 Task: Set a reminder to back up your important files on the 5th at 12:00 PM.
Action: Mouse moved to (147, 230)
Screenshot: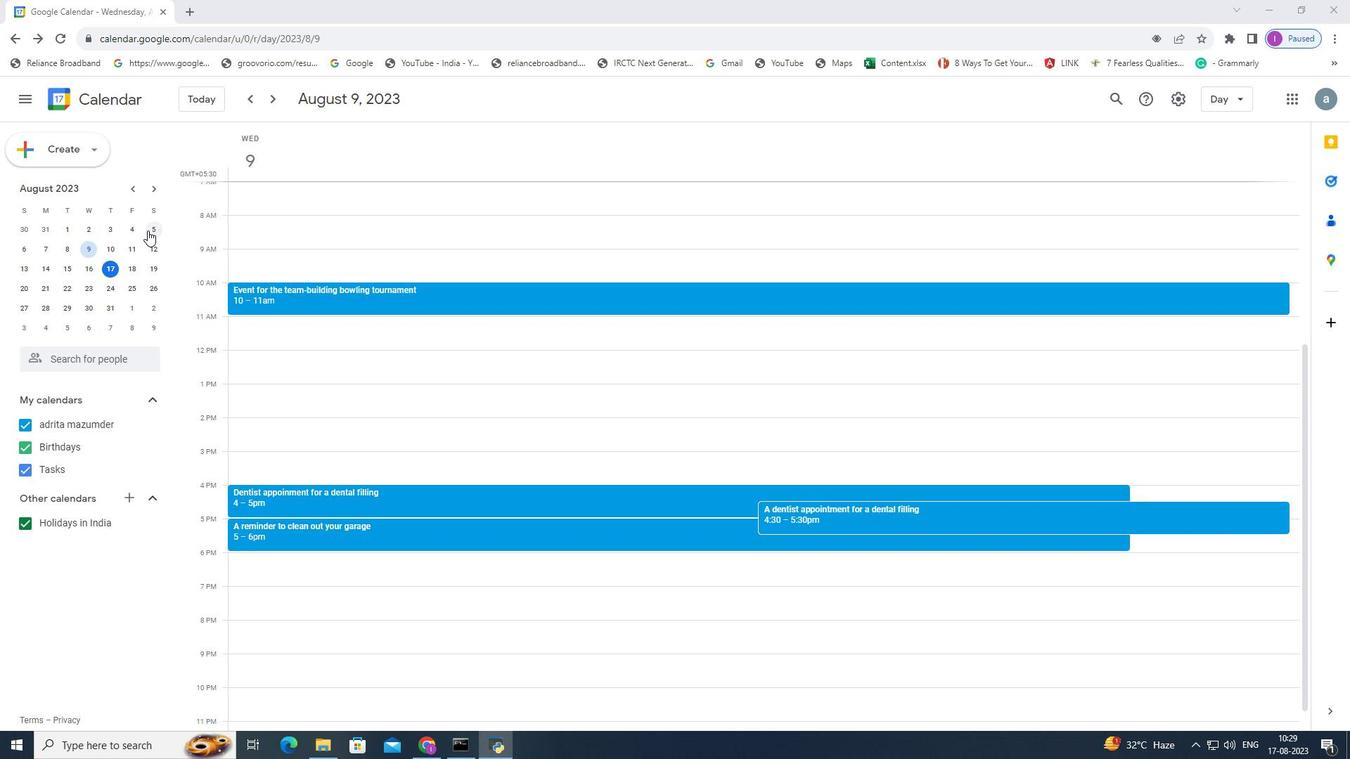 
Action: Mouse pressed left at (147, 230)
Screenshot: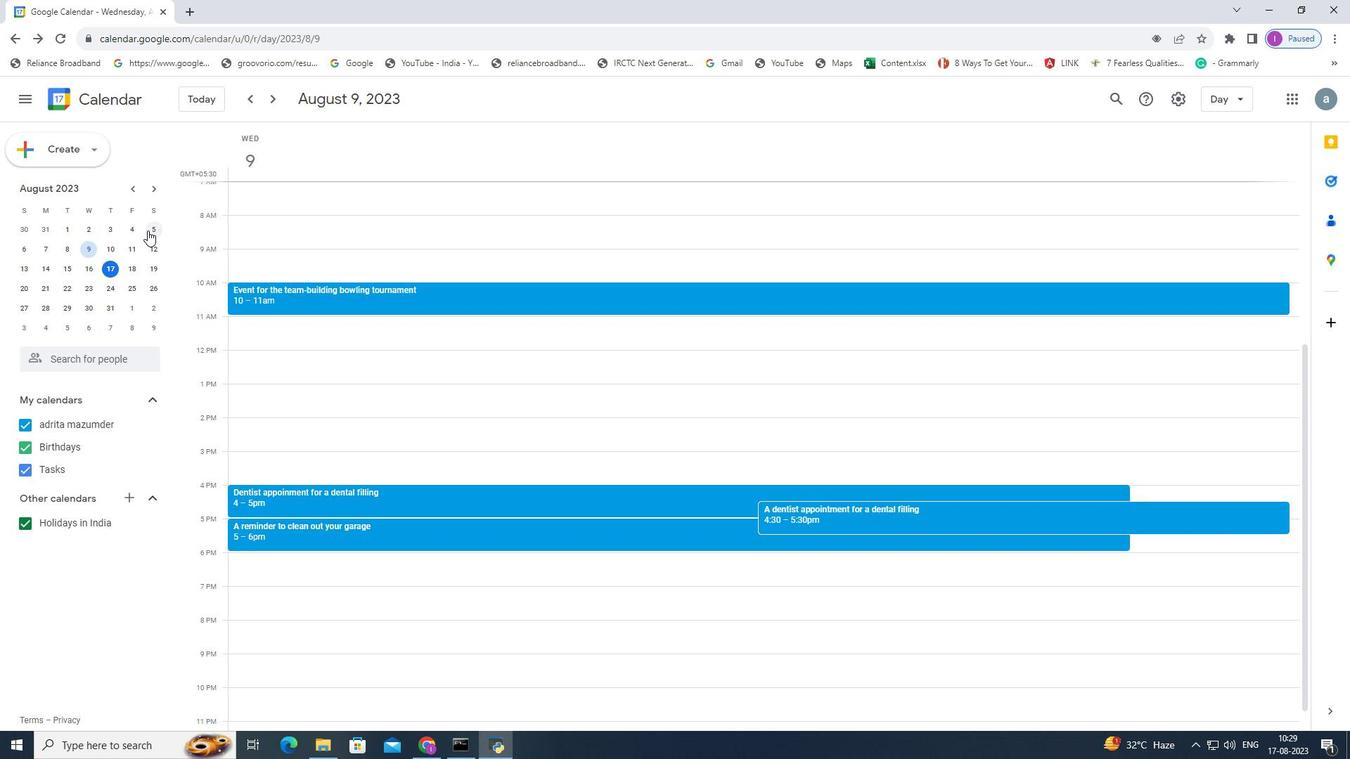 
Action: Mouse pressed left at (147, 230)
Screenshot: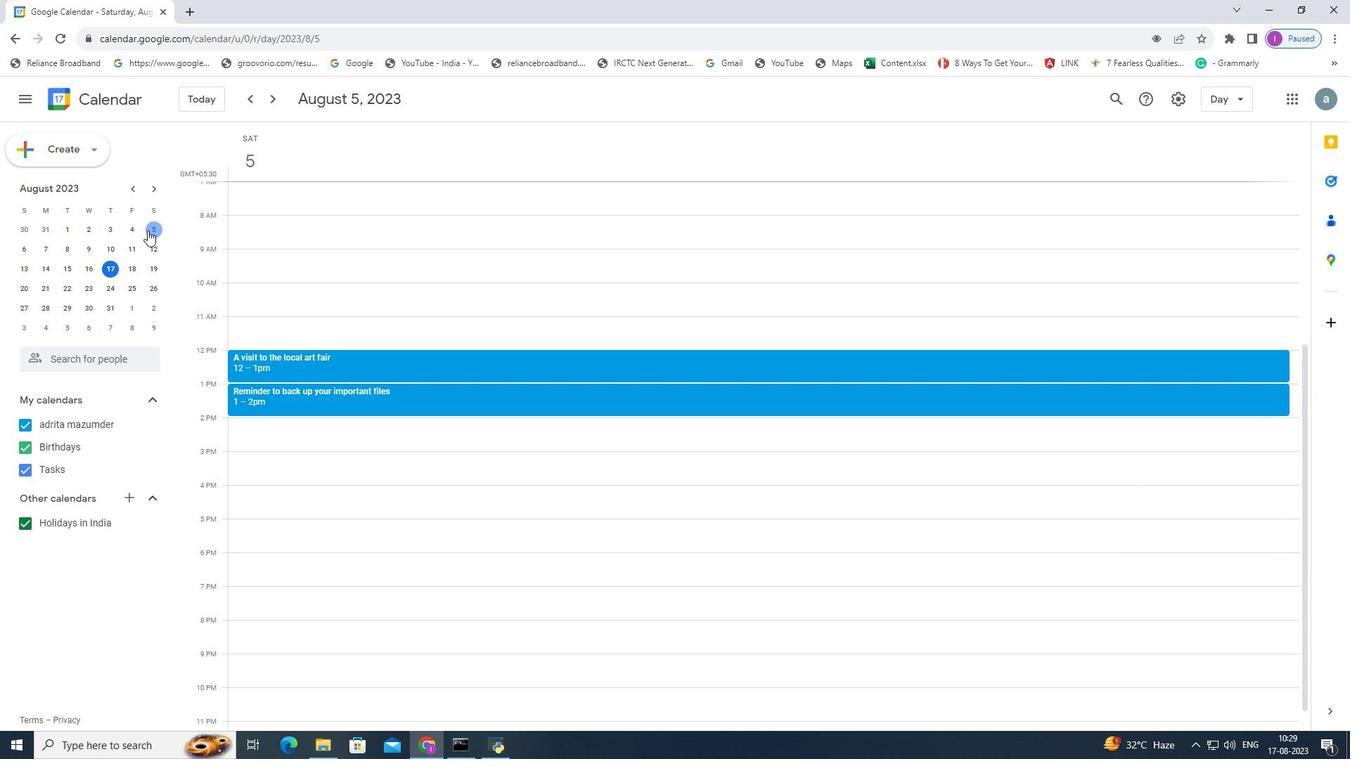 
Action: Mouse moved to (449, 366)
Screenshot: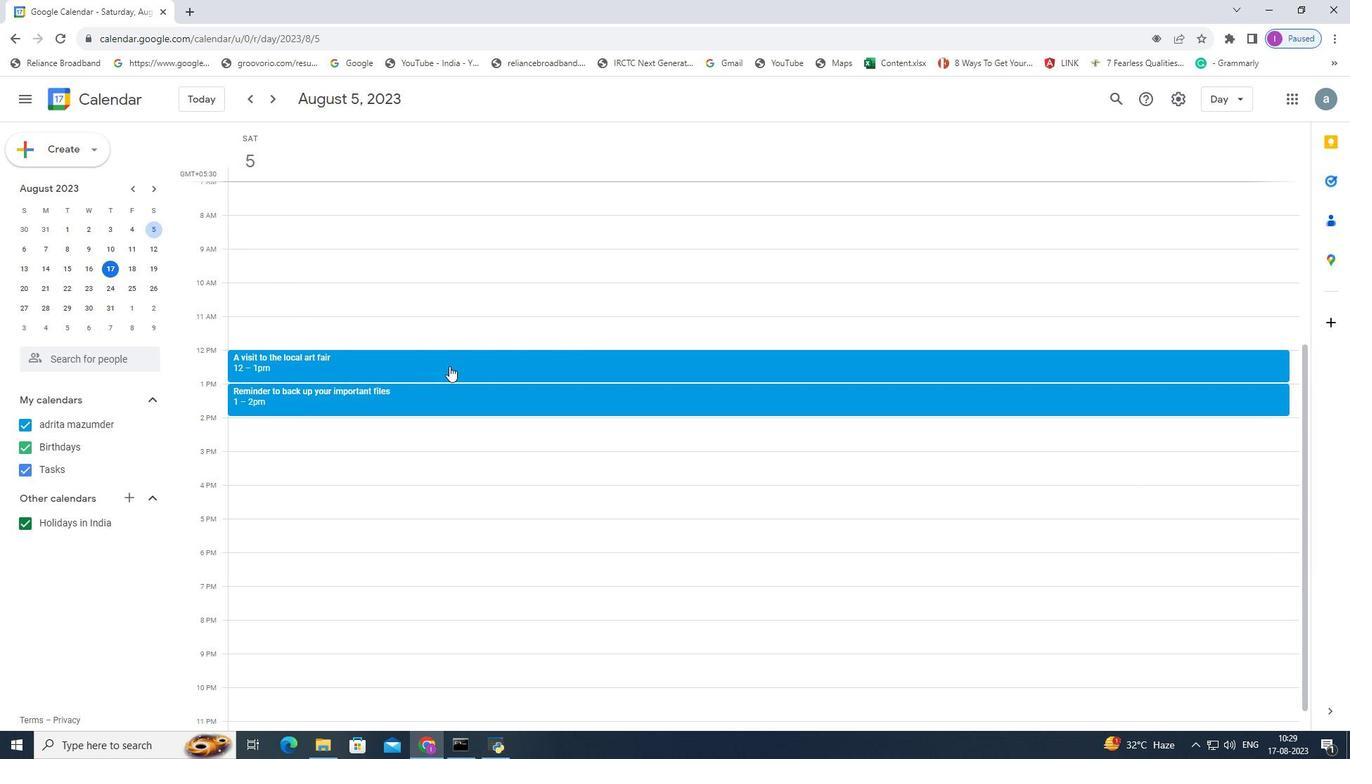 
Action: Mouse pressed left at (449, 366)
Screenshot: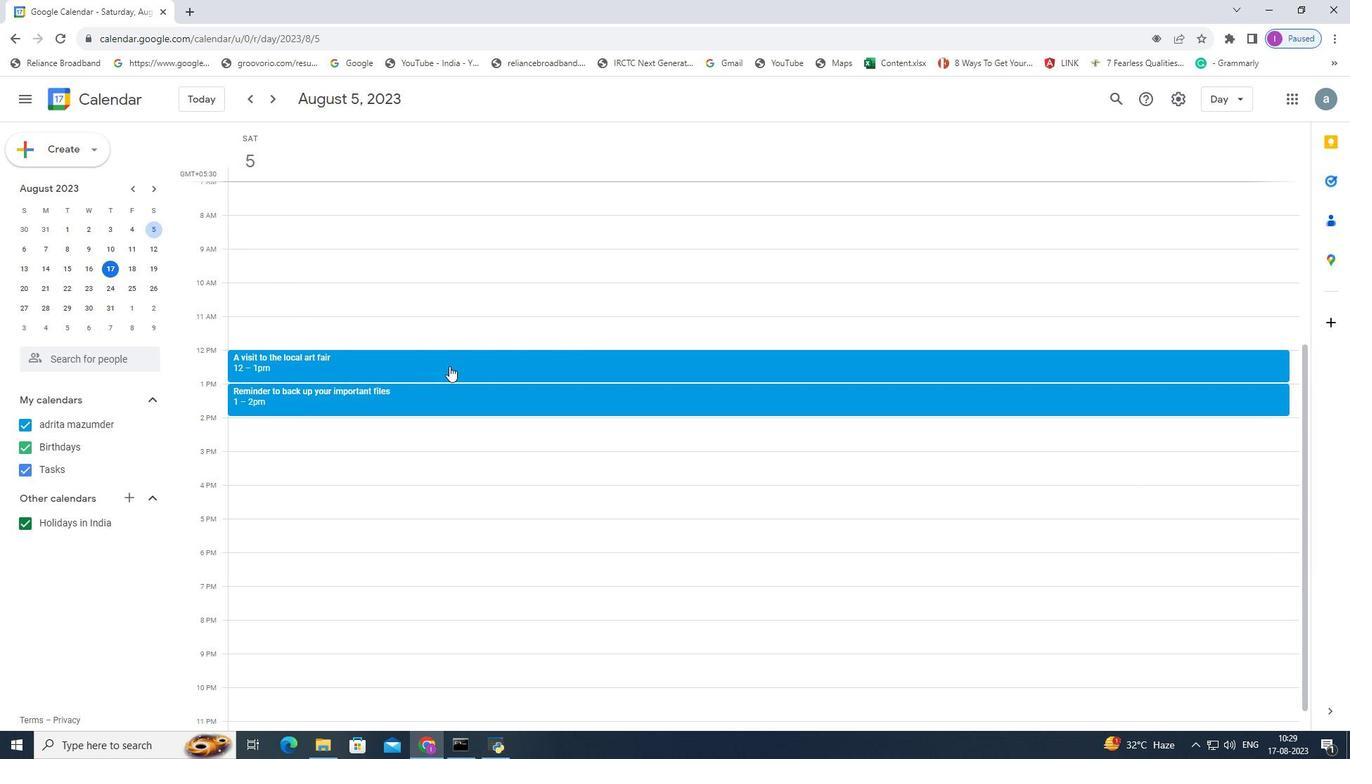 
Action: Mouse moved to (391, 364)
Screenshot: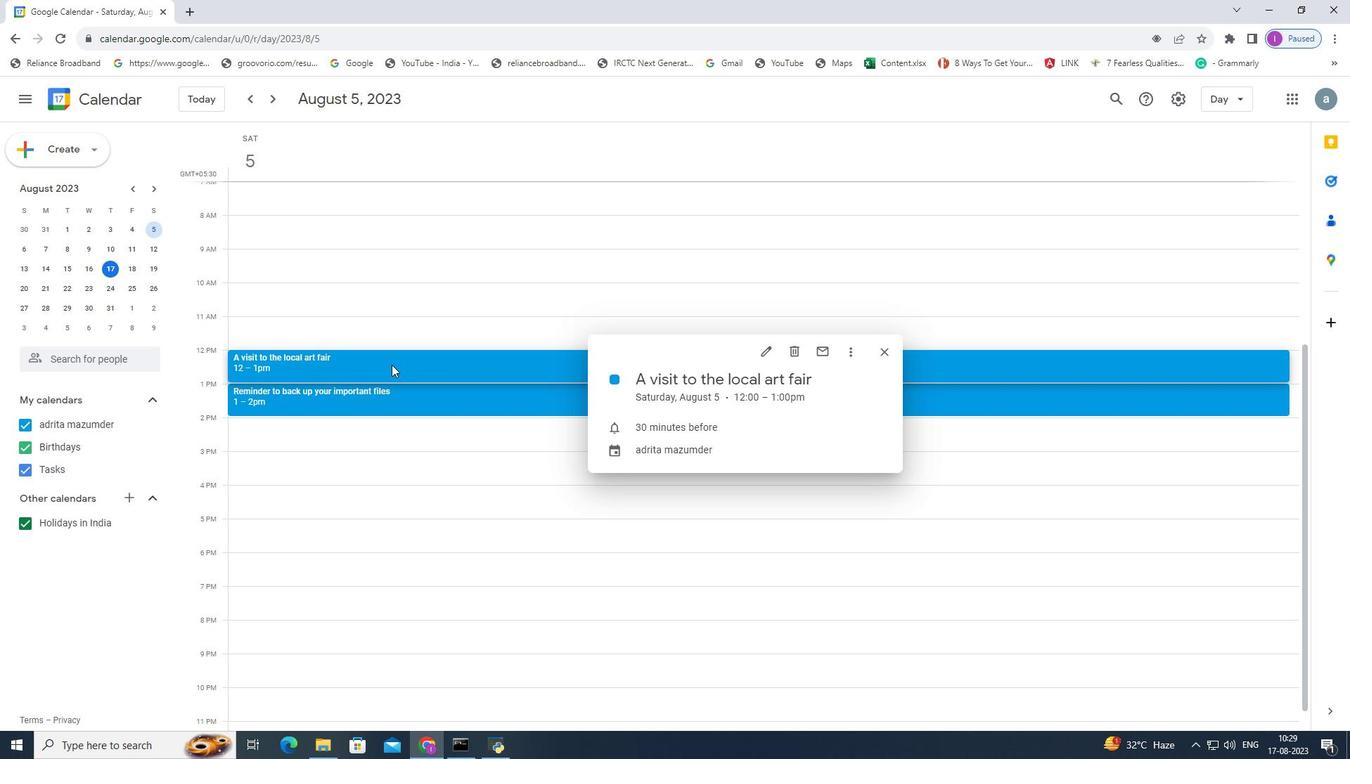 
Action: Mouse pressed left at (391, 364)
Screenshot: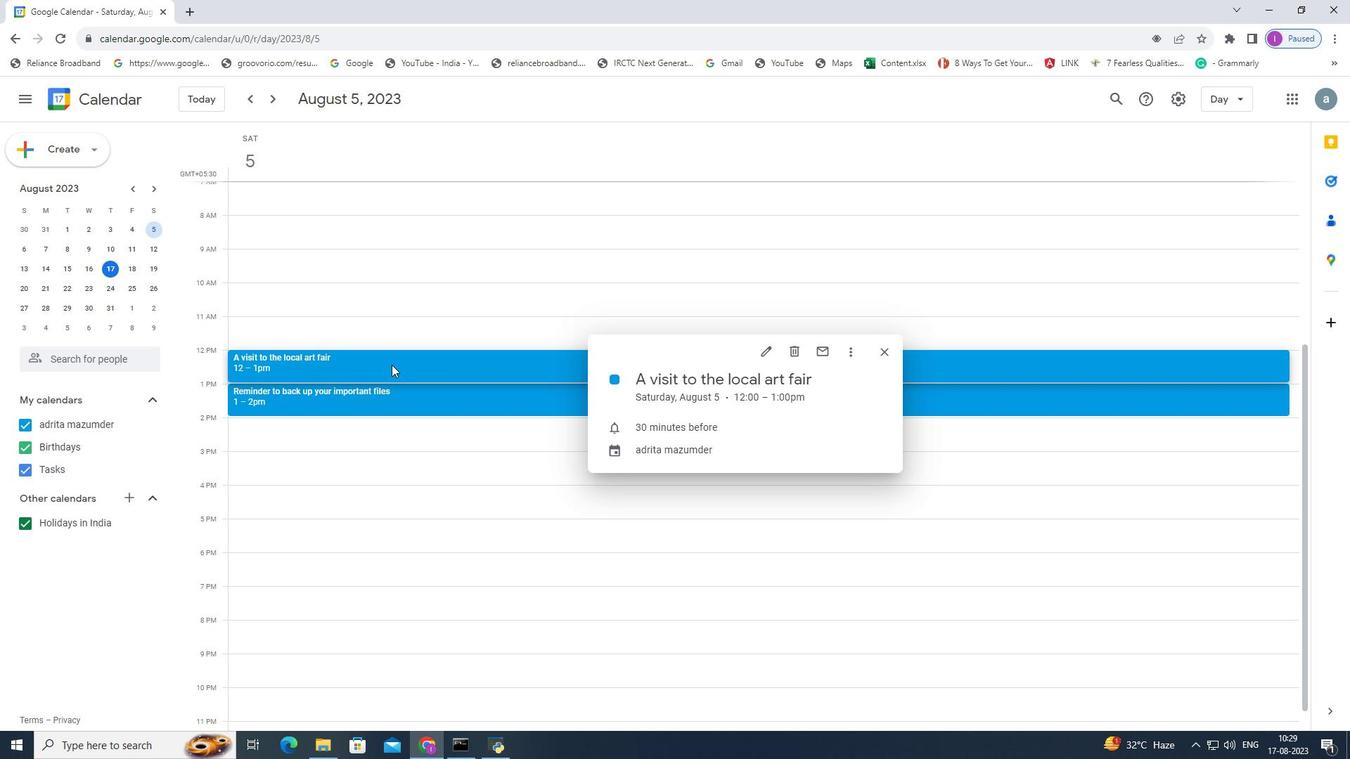
Action: Mouse pressed left at (391, 364)
Screenshot: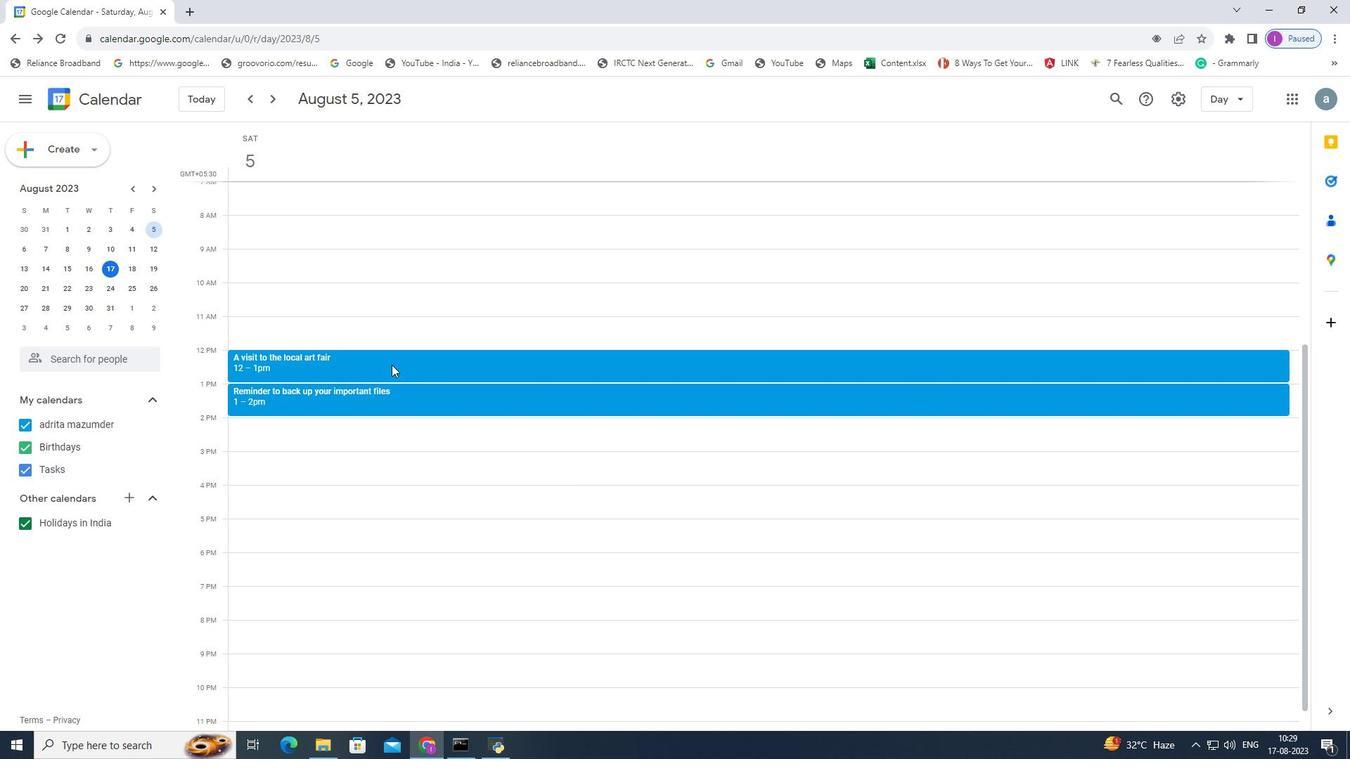 
Action: Mouse moved to (211, 354)
Screenshot: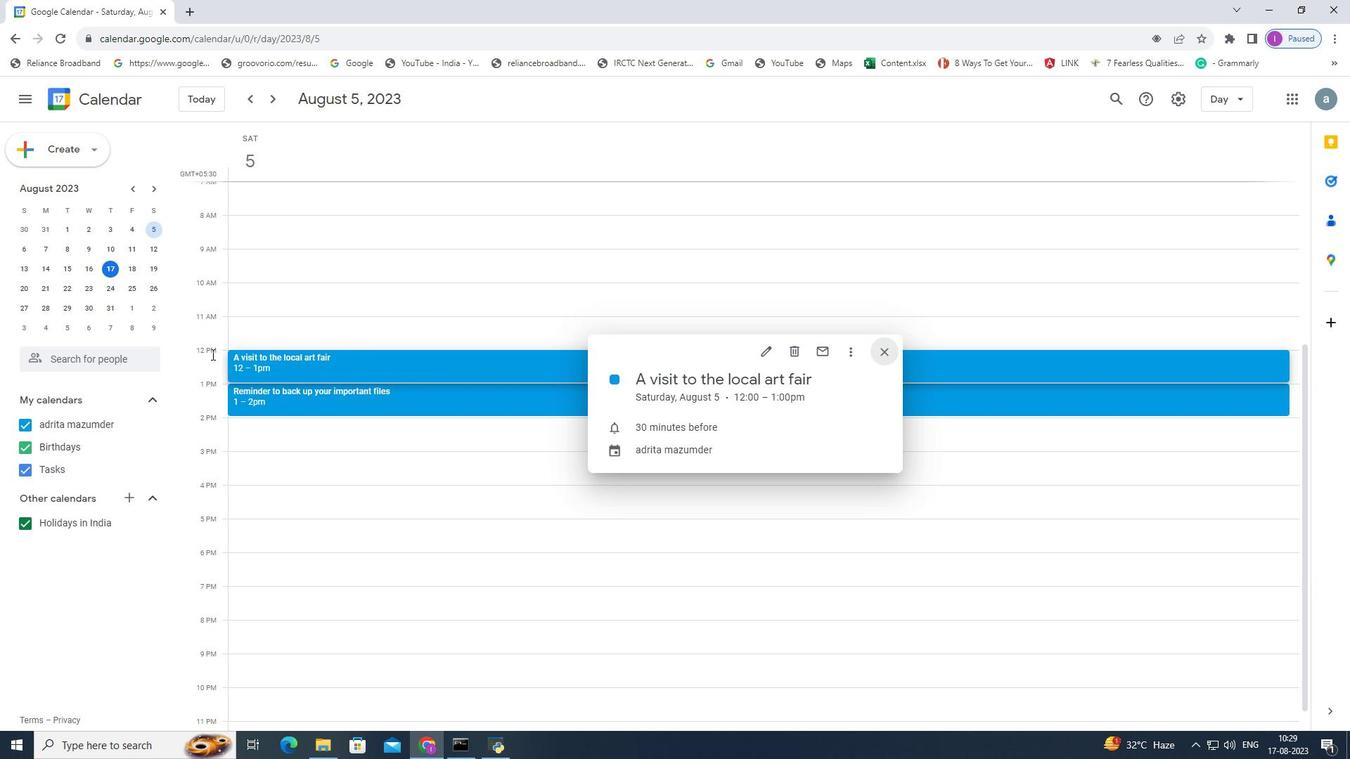 
Action: Mouse pressed left at (211, 354)
Screenshot: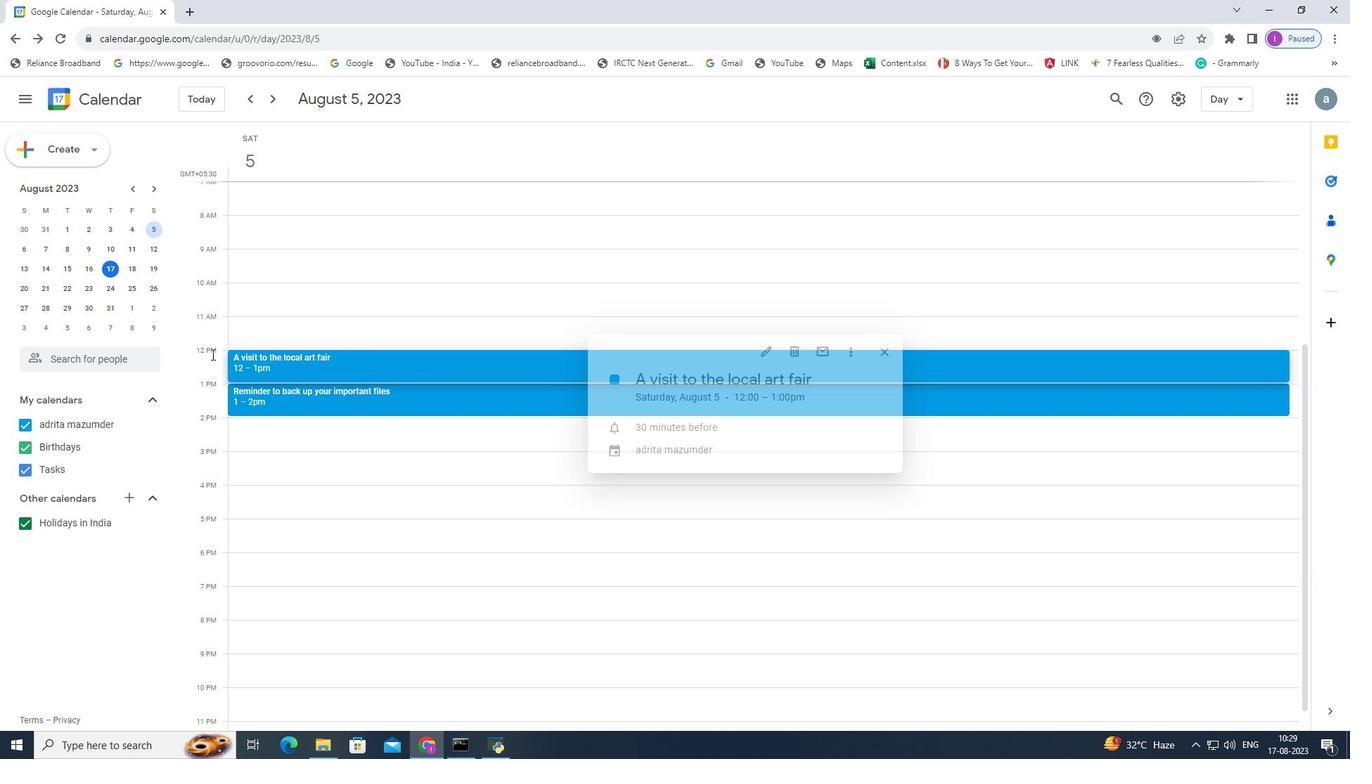 
Action: Mouse moved to (217, 354)
Screenshot: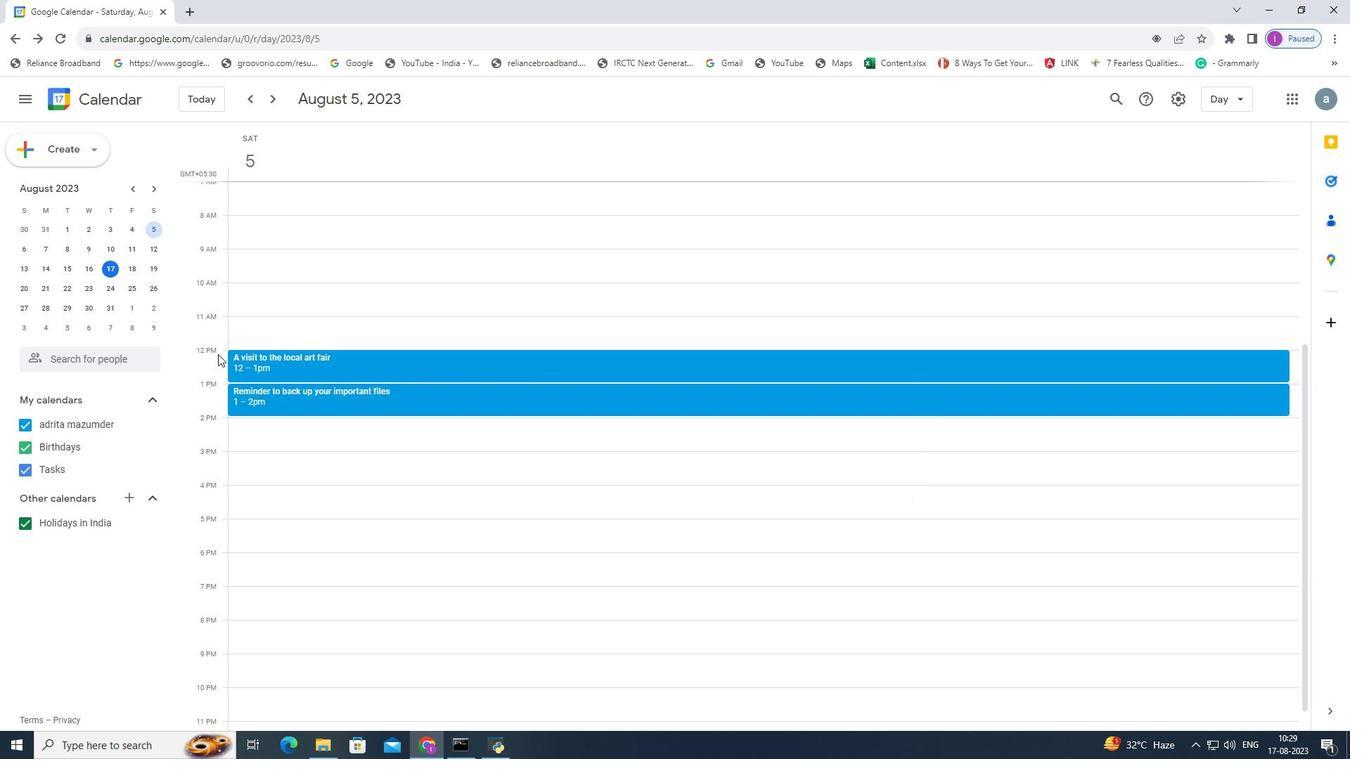 
Action: Mouse pressed left at (217, 354)
Screenshot: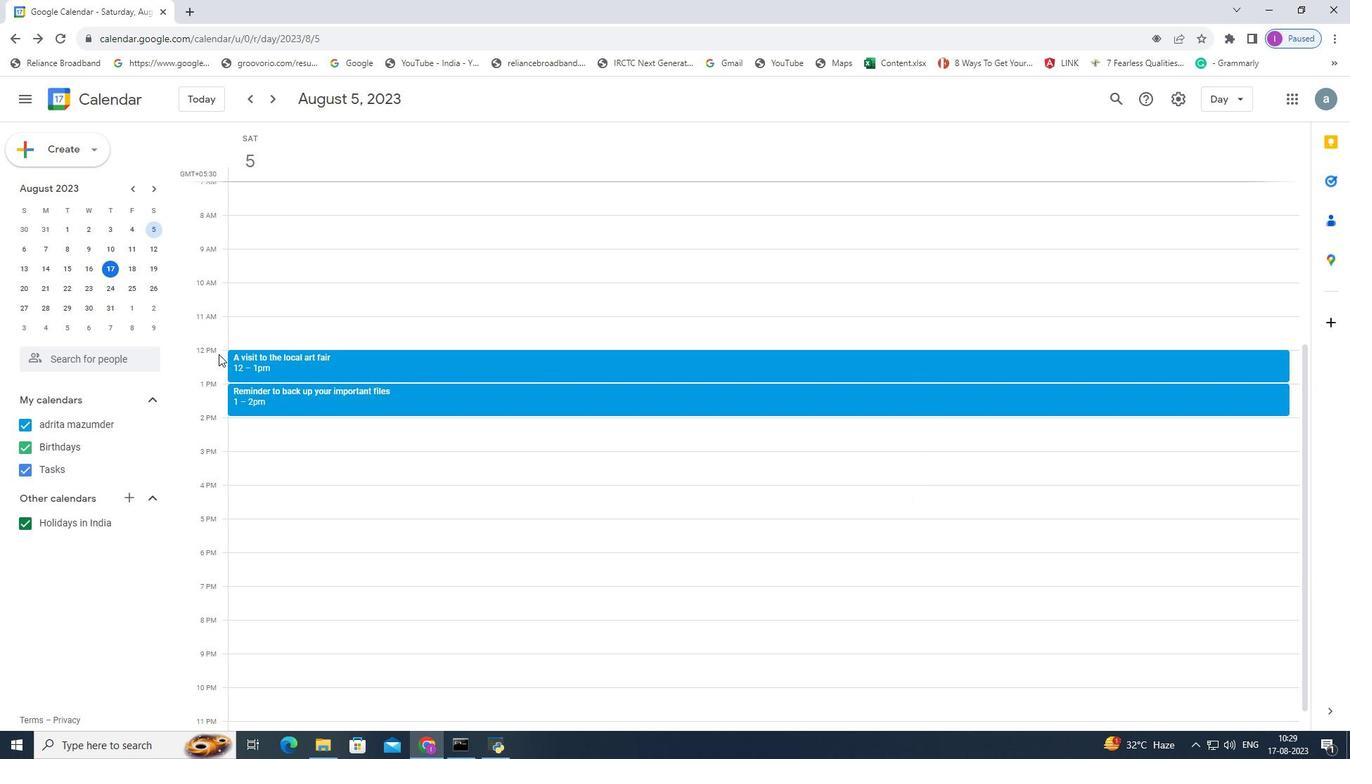 
Action: Mouse moved to (663, 268)
Screenshot: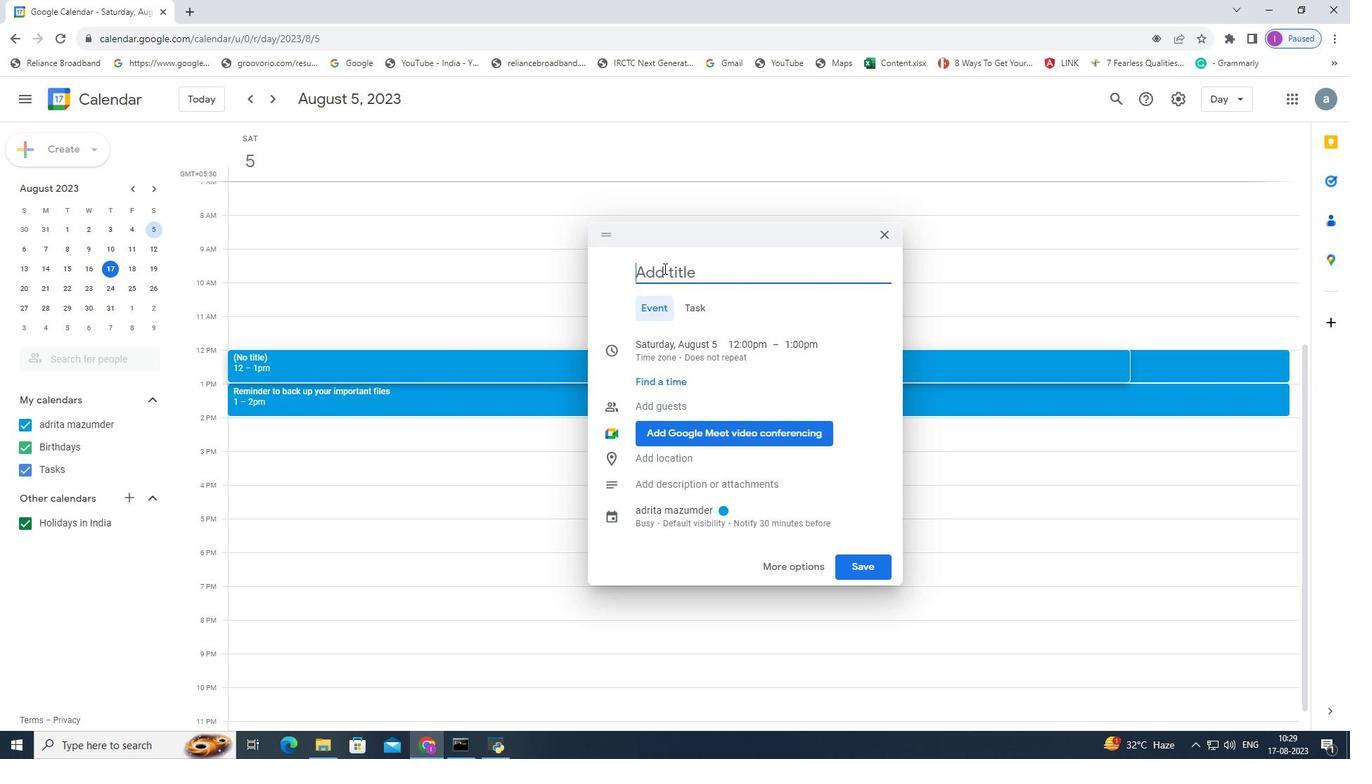 
Action: Mouse pressed left at (663, 268)
Screenshot: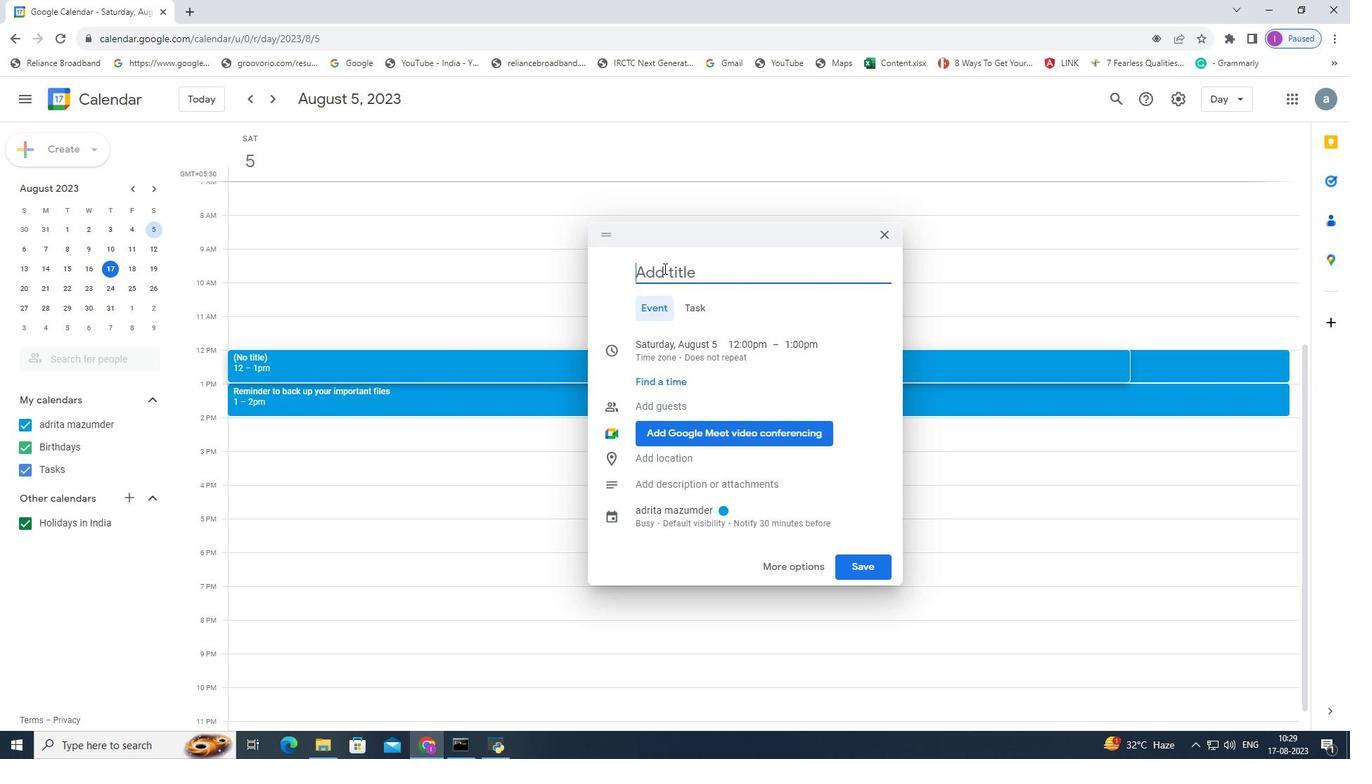
Action: Key pressed <Key.shift>A<Key.space>reminder<Key.backspace><Key.backspace><Key.caps_lock><Key.backspace><Key.backspace><Key.backspace><Key.caps_lock><Key.backspace><Key.backspace><Key.backspace><Key.backspace><Key.backspace><Key.shift>A<Key.caps_lock><Key.caps_lock><Key.caps_lock><Key.caps_lock><Key.caps_lock><Key.caps_lock><Key.caps_lock><Key.caps_lock><Key.backspace><Key.shift>A<Key.space>reminder<Key.space>to<Key.space>back<Key.space>up<Key.space>your<Key.space>important<Key.space>filoes<Key.backspace><Key.backspace><Key.backspace>es
Screenshot: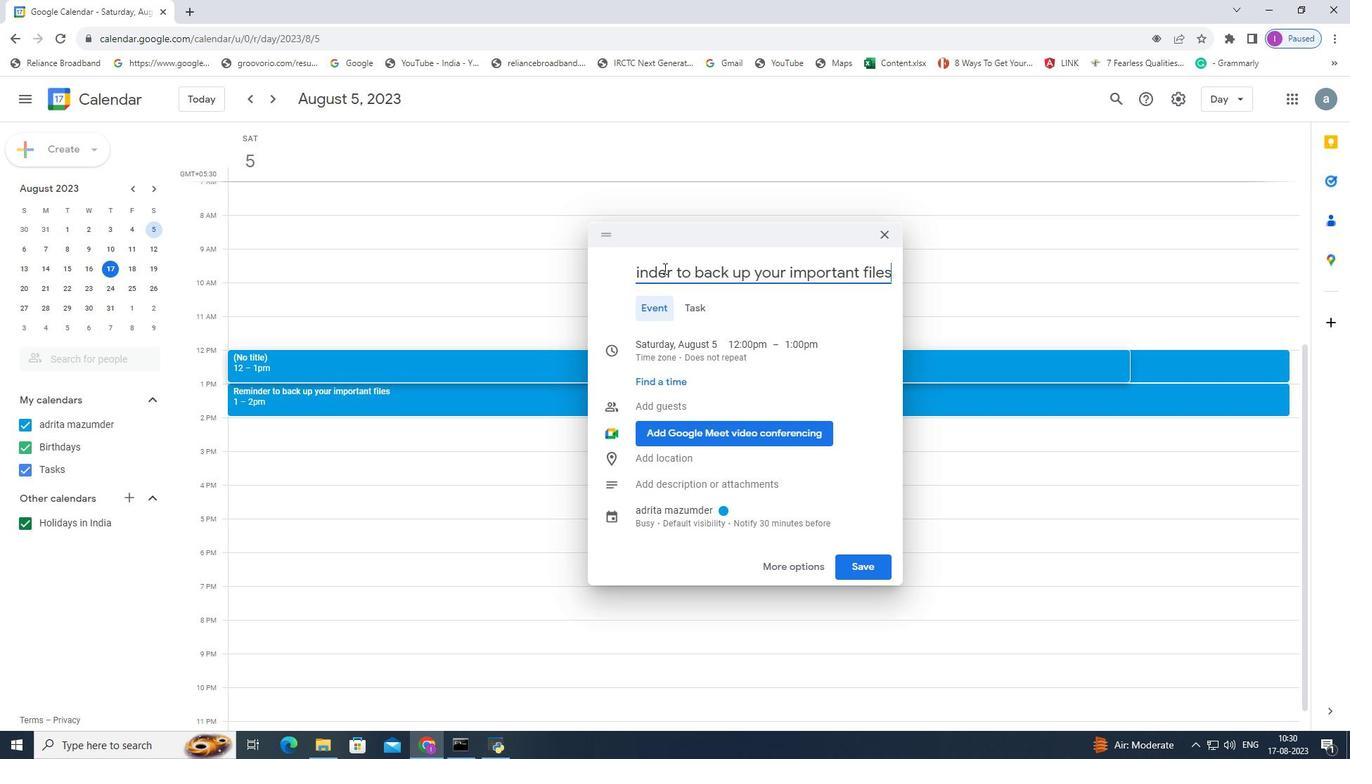 
Action: Mouse moved to (783, 270)
Screenshot: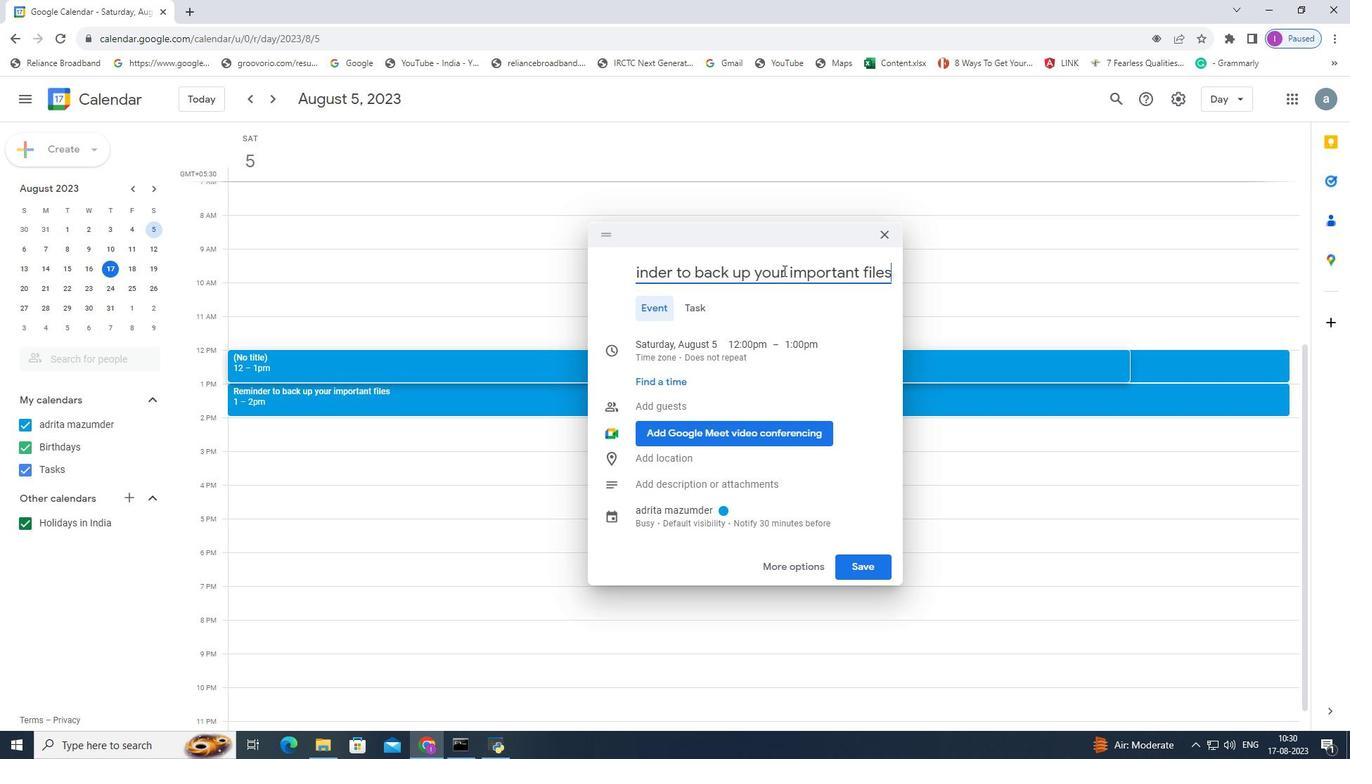 
Action: Mouse pressed left at (783, 270)
Screenshot: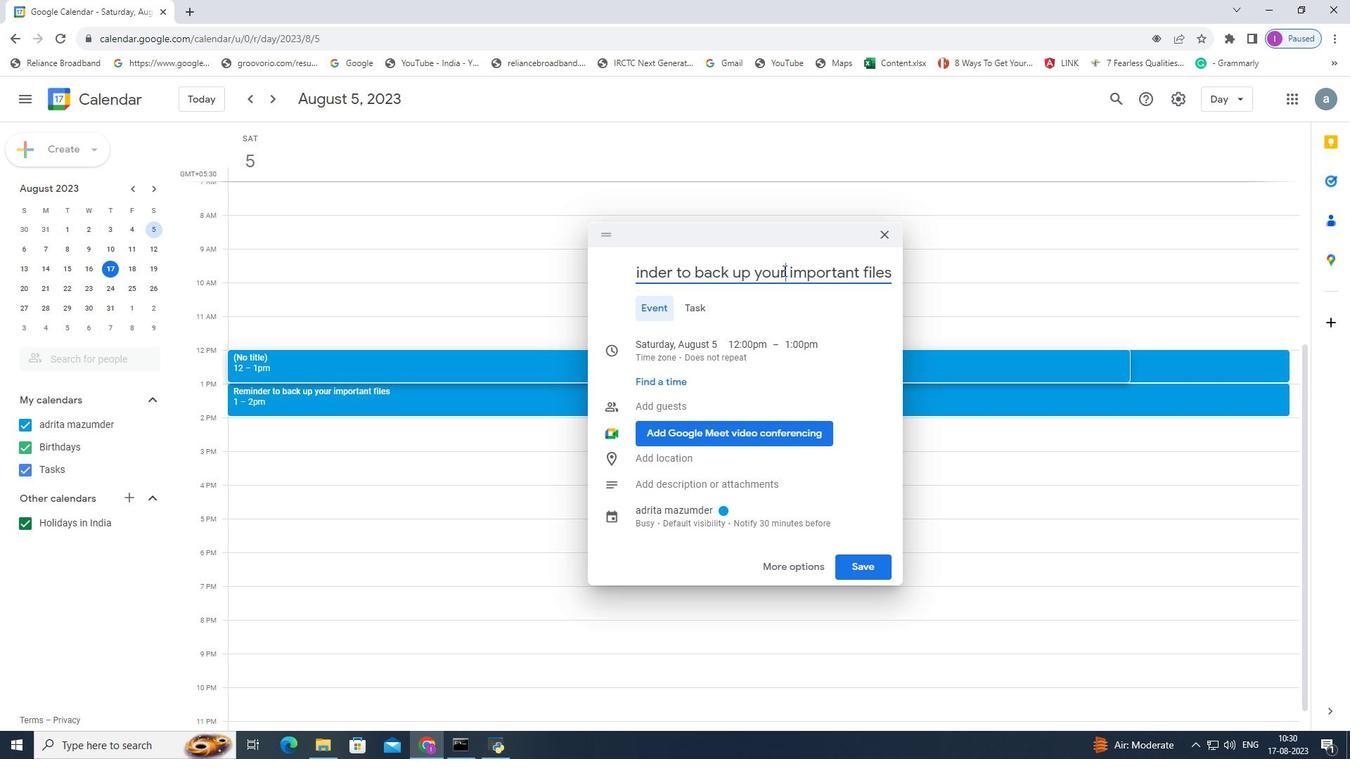
Action: Key pressed <Key.backspace><Key.backspace><Key.backspace><Key.backspace>my
Screenshot: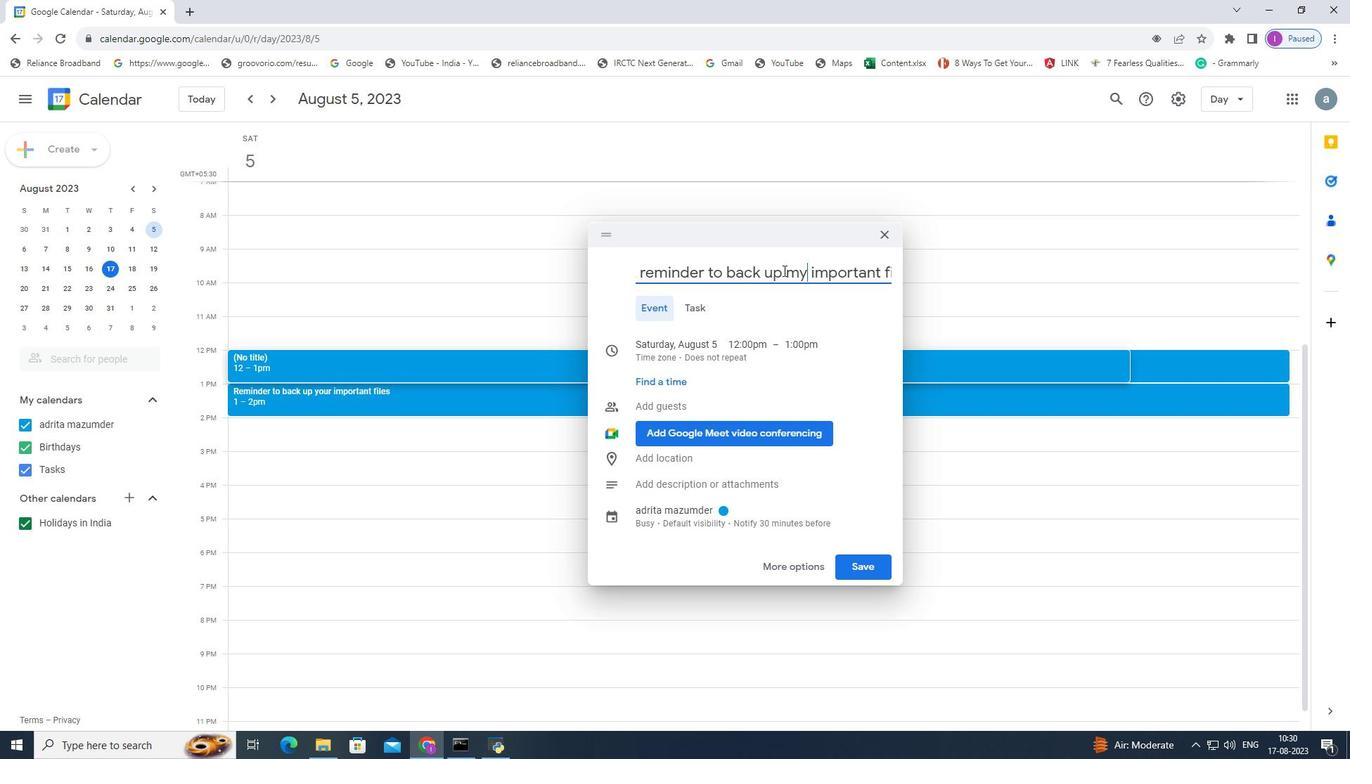 
Action: Mouse moved to (881, 562)
Screenshot: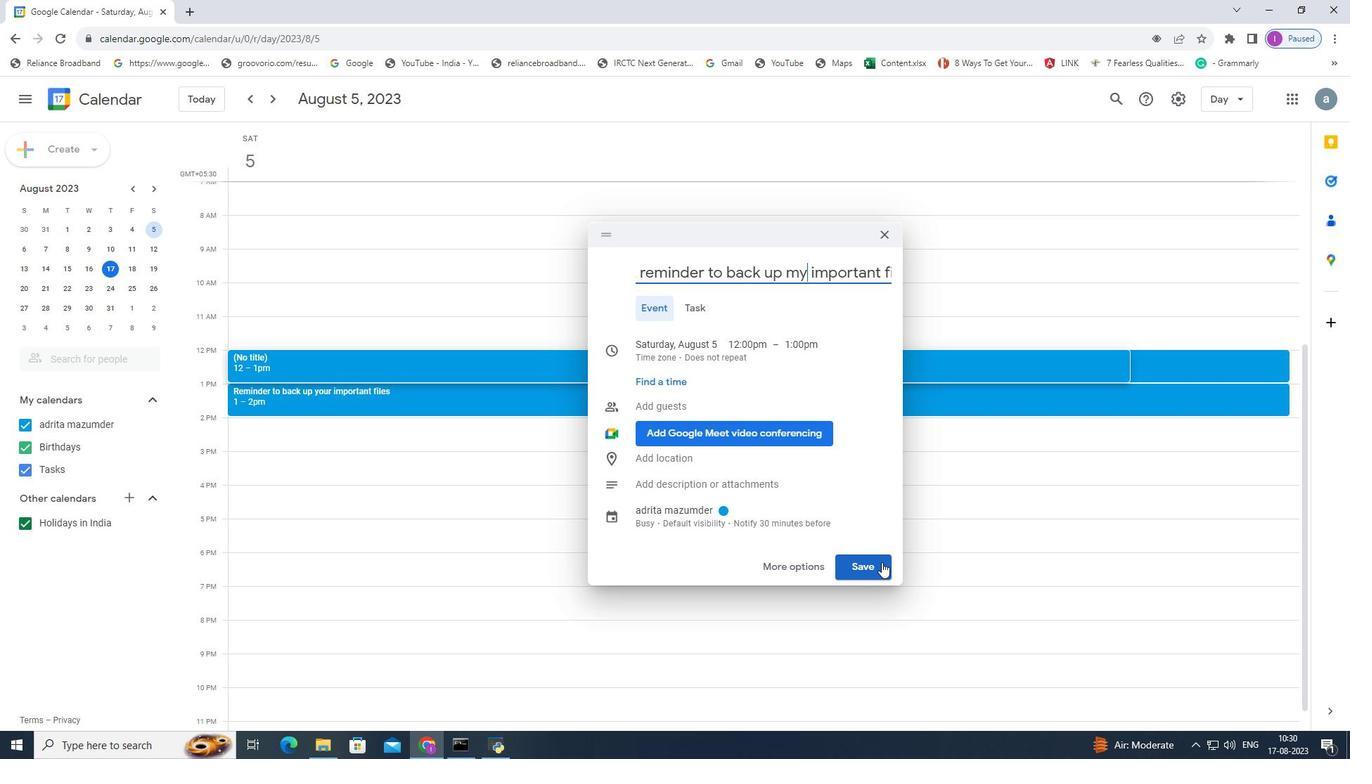 
Action: Mouse pressed left at (881, 562)
Screenshot: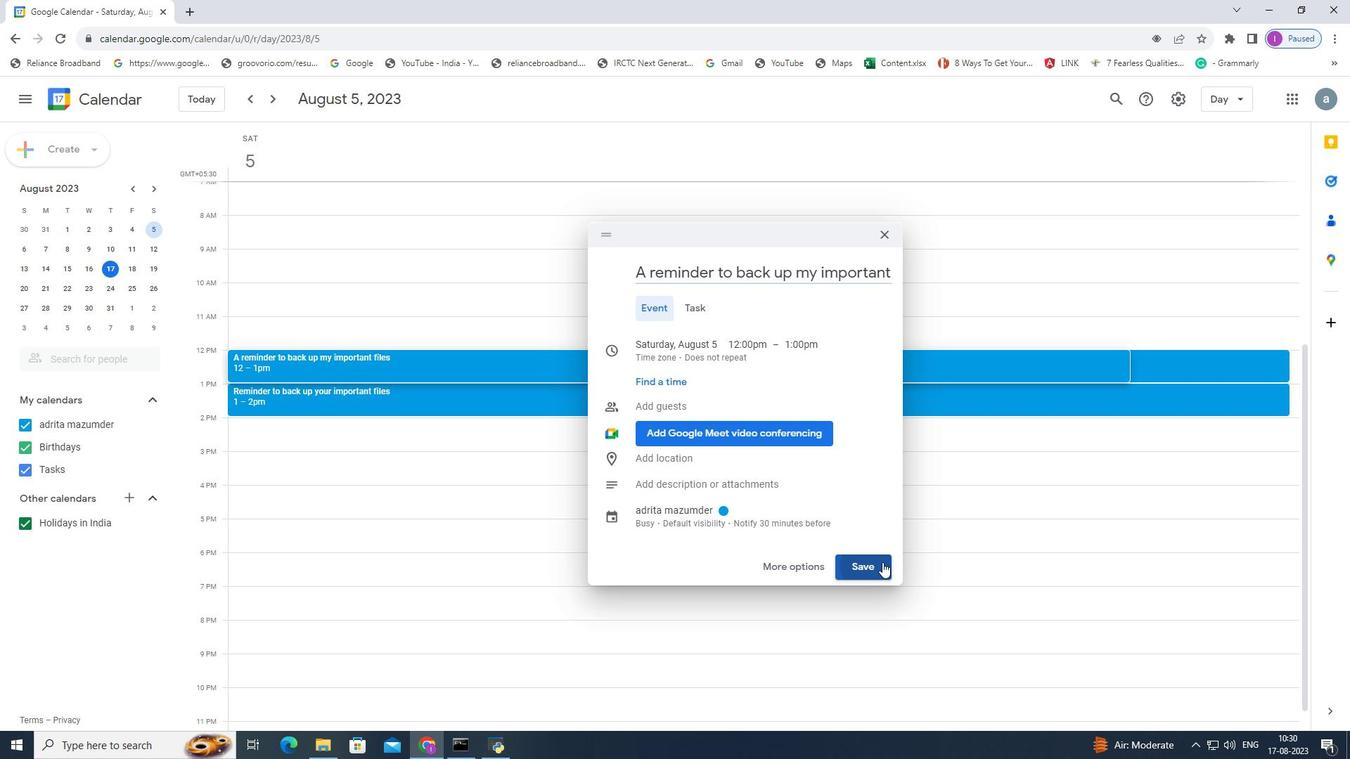 
Action: Mouse moved to (866, 551)
Screenshot: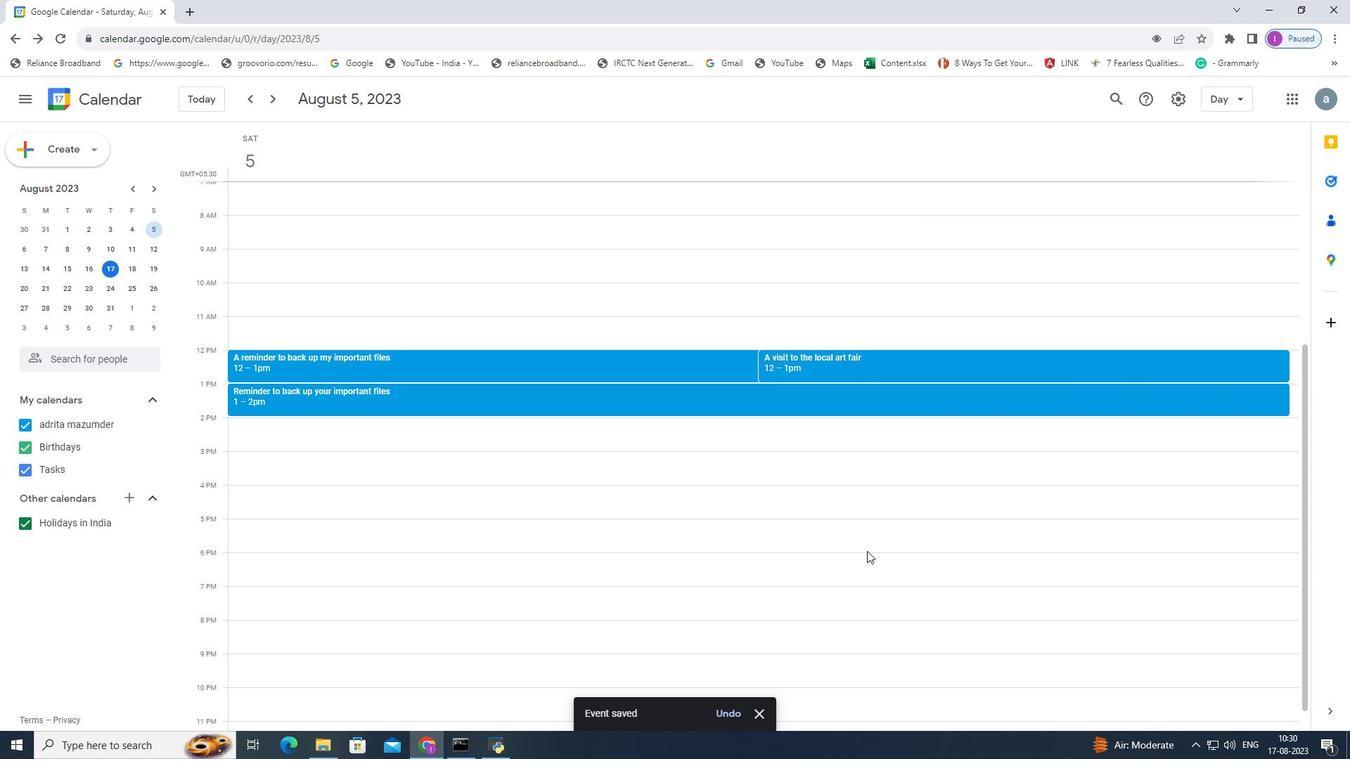
